 Task: Create List SMS in Board Crisis Management to Workspace Advertising Technology. Create List Social Media in Board Public Speaking Training to Workspace Advertising Technology. Create List Blogging in Board Sales Forecasting and Budgeting to Workspace Advertising Technology
Action: Mouse moved to (443, 105)
Screenshot: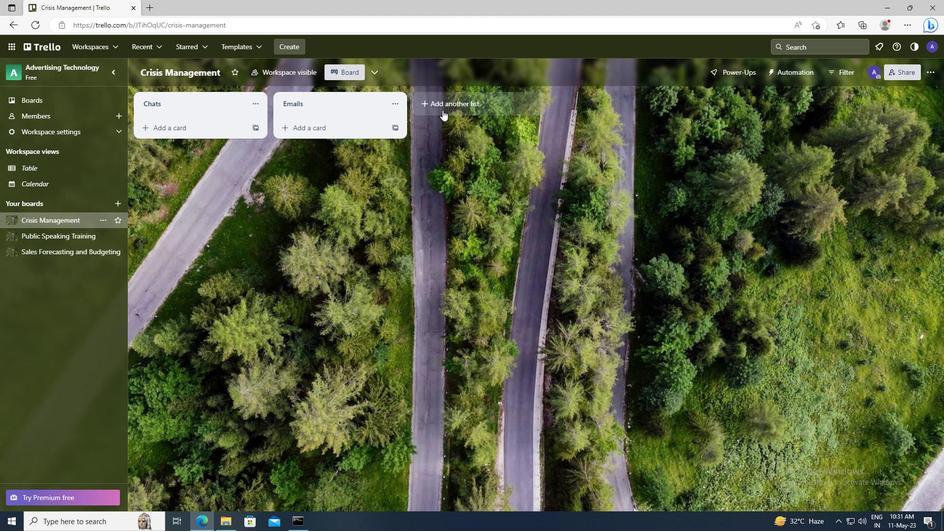 
Action: Mouse pressed left at (443, 105)
Screenshot: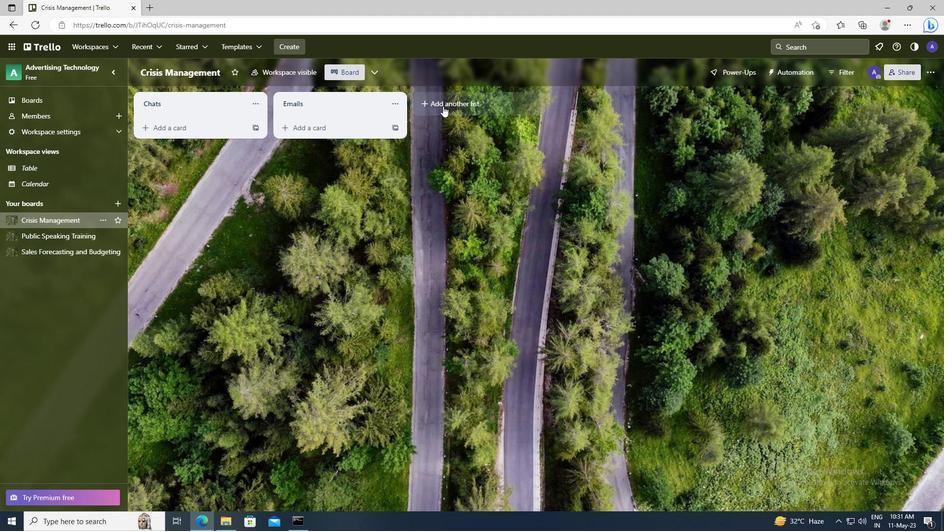 
Action: Key pressed <Key.shift>SMS
Screenshot: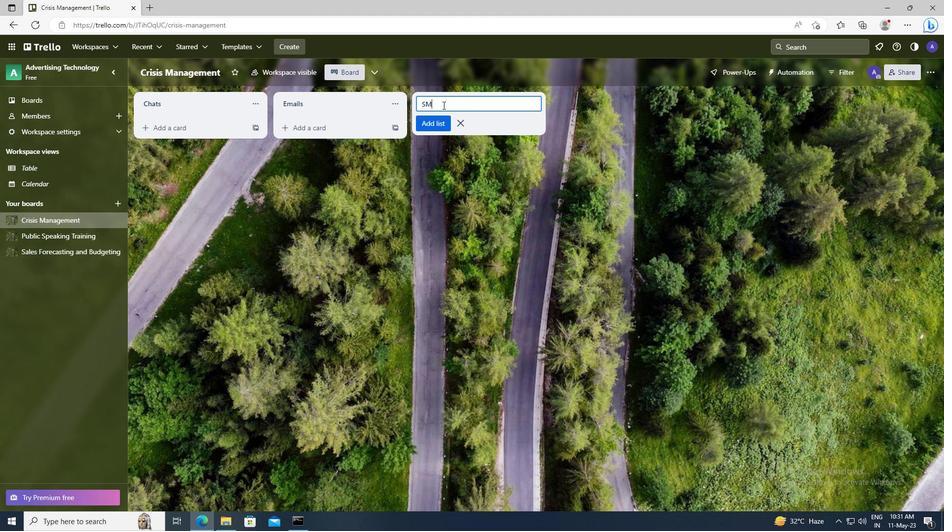 
Action: Mouse moved to (440, 120)
Screenshot: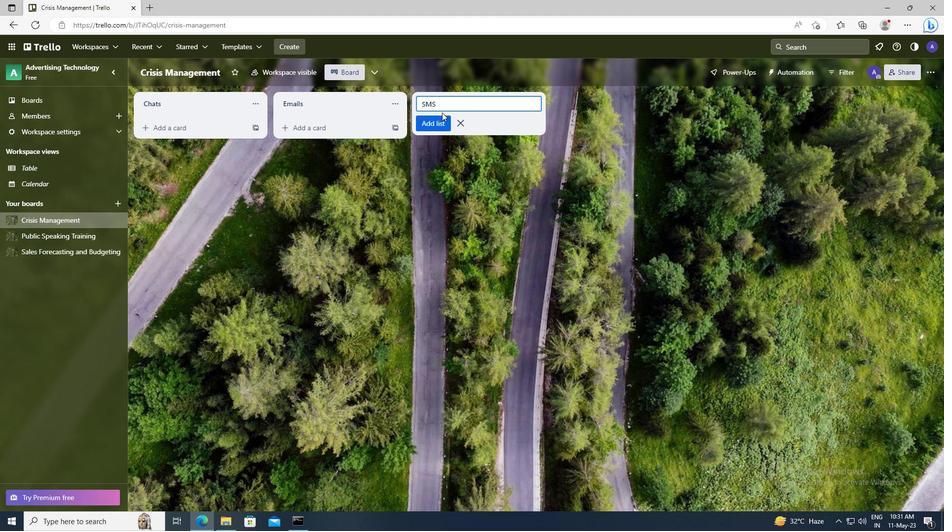 
Action: Mouse pressed left at (440, 120)
Screenshot: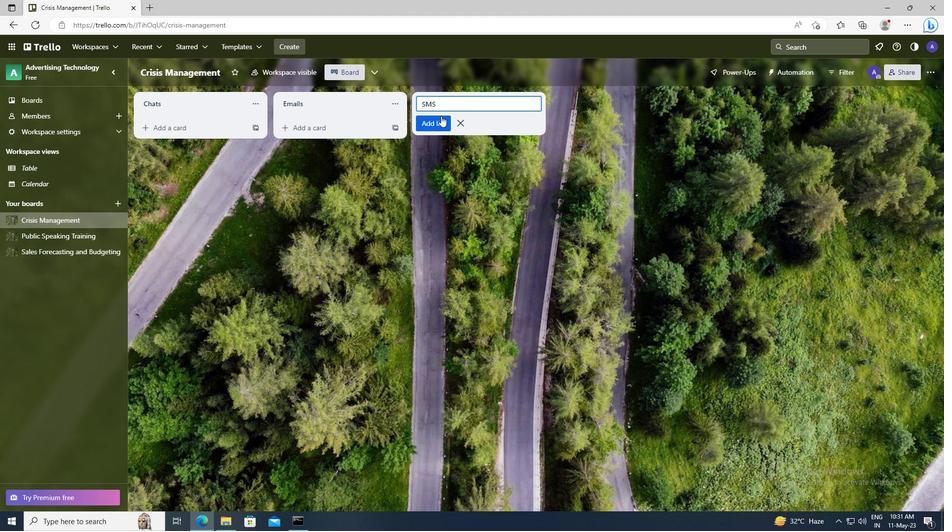 
Action: Mouse moved to (57, 236)
Screenshot: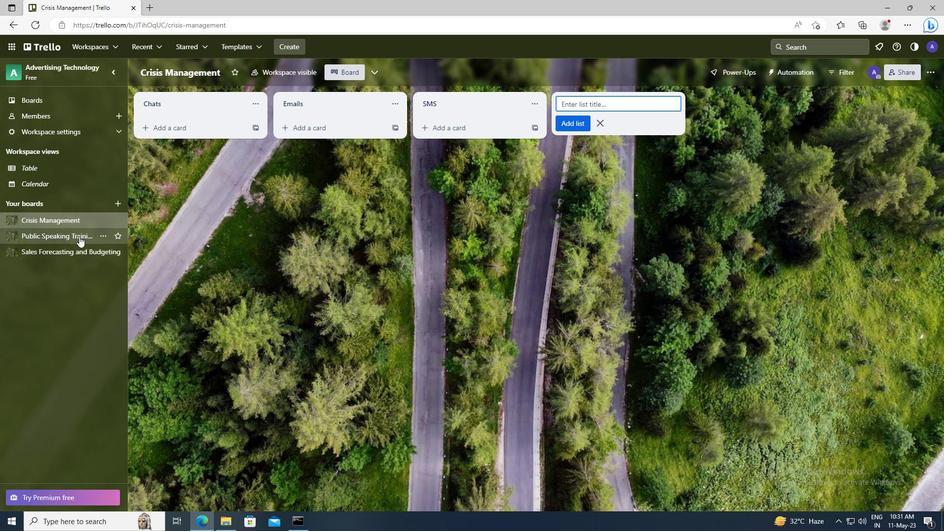 
Action: Mouse pressed left at (57, 236)
Screenshot: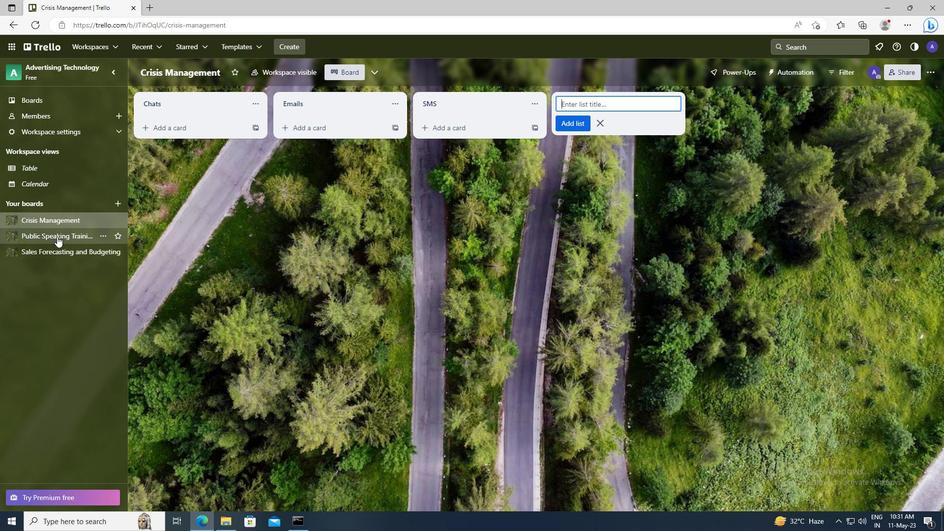 
Action: Mouse moved to (439, 105)
Screenshot: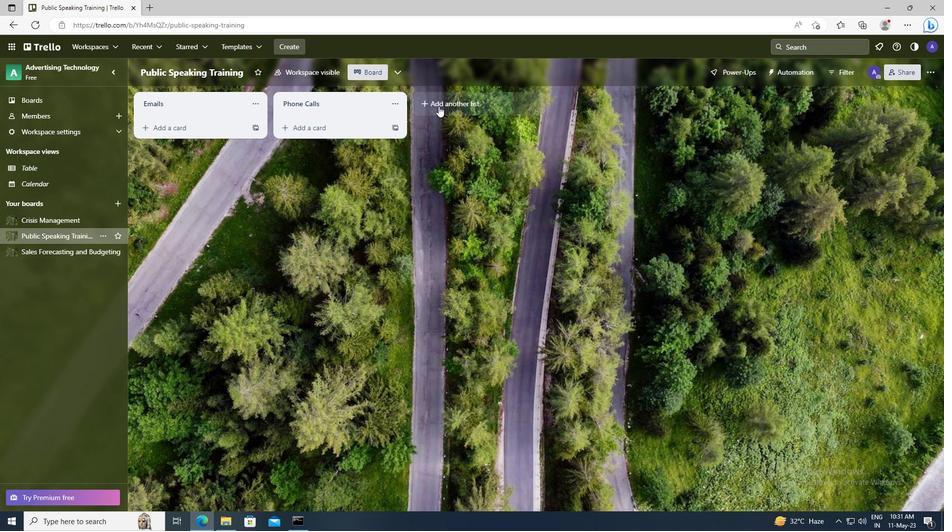 
Action: Mouse pressed left at (439, 105)
Screenshot: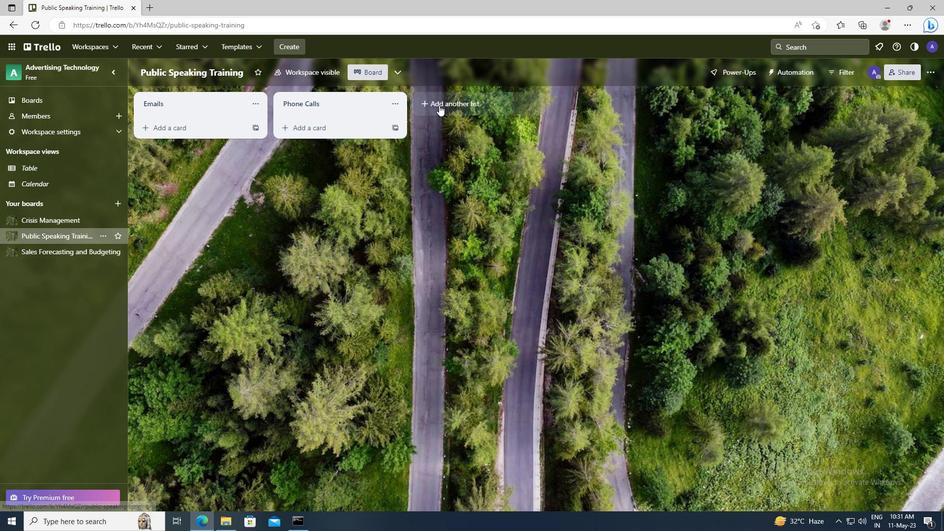 
Action: Key pressed <Key.shift>SOCIAL<Key.space><Key.shift>MEDIA
Screenshot: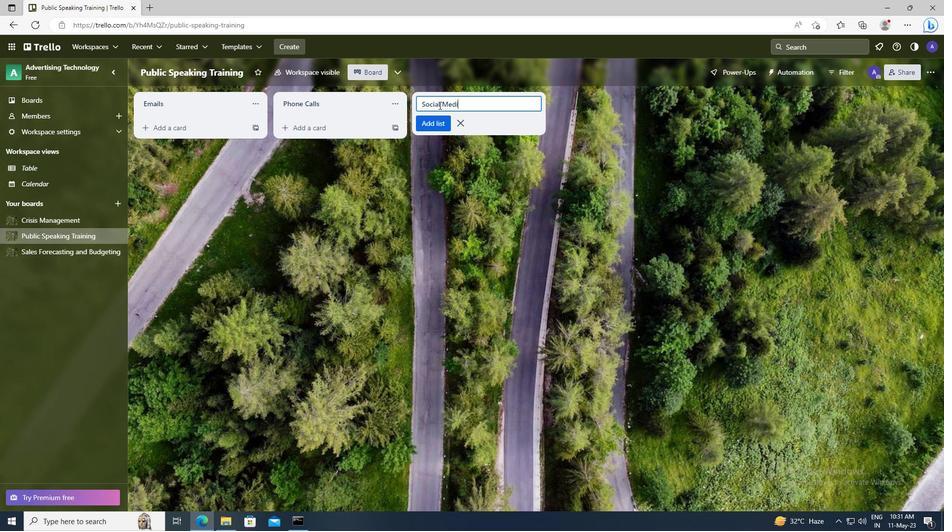 
Action: Mouse moved to (439, 116)
Screenshot: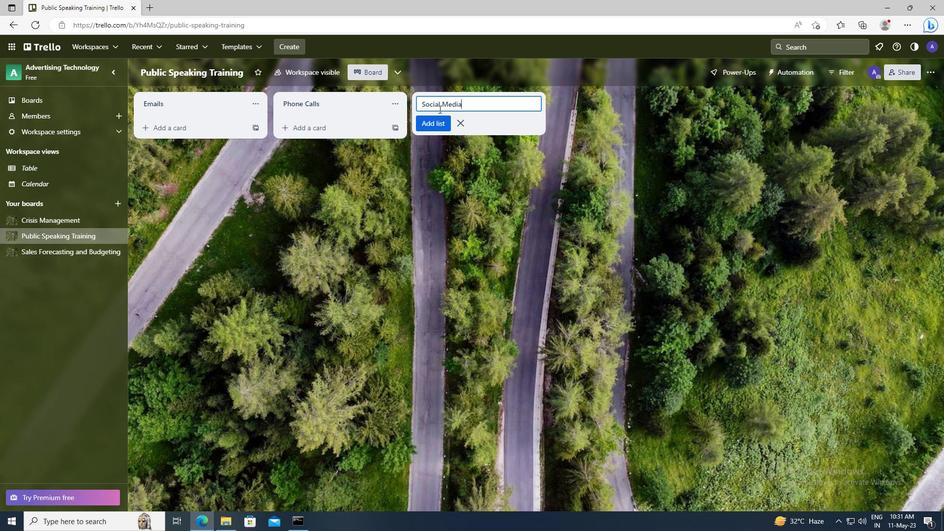 
Action: Mouse pressed left at (439, 116)
Screenshot: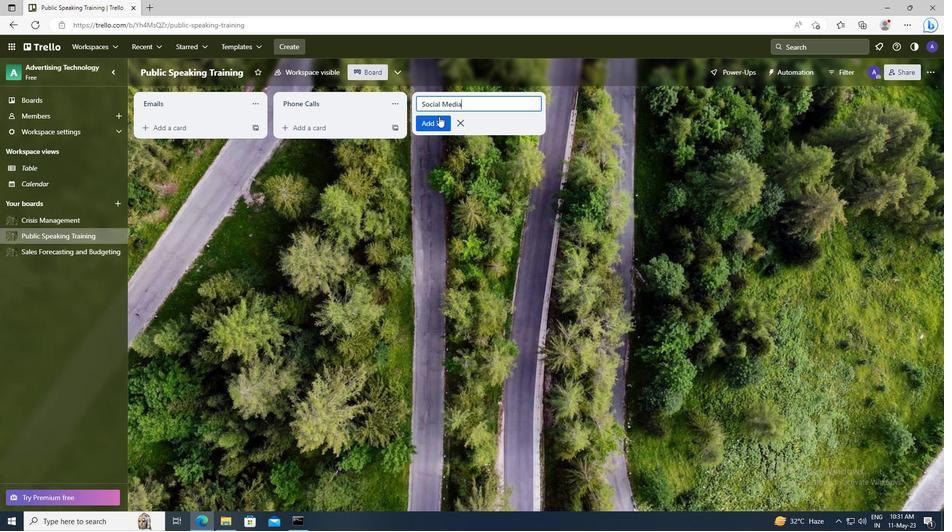
Action: Mouse moved to (70, 255)
Screenshot: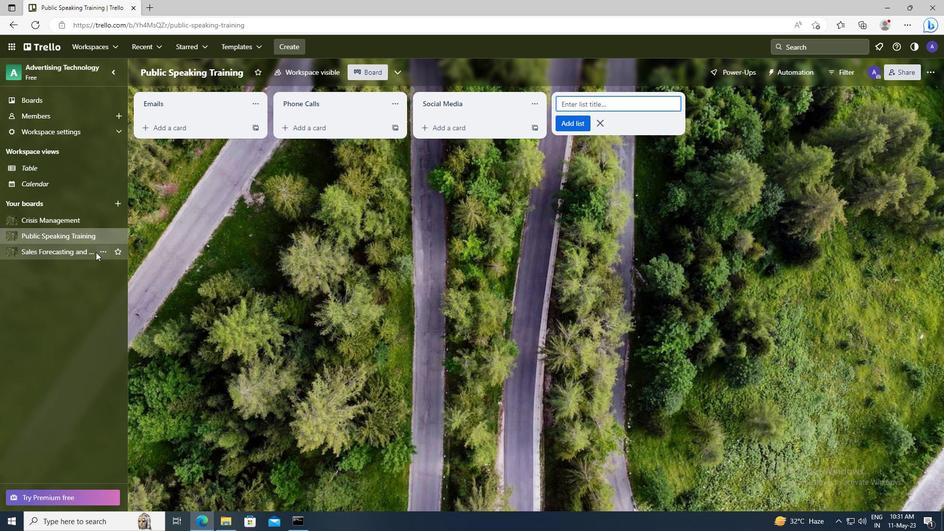 
Action: Mouse pressed left at (70, 255)
Screenshot: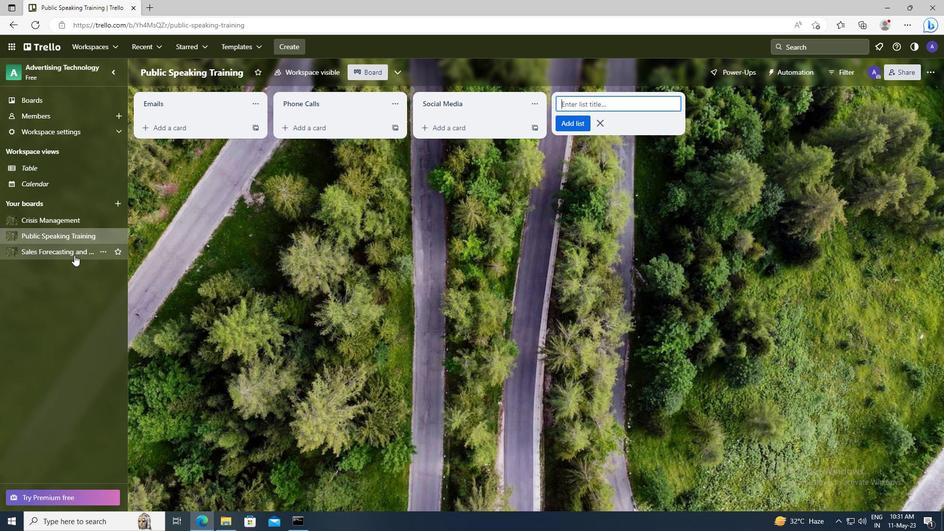 
Action: Mouse moved to (448, 103)
Screenshot: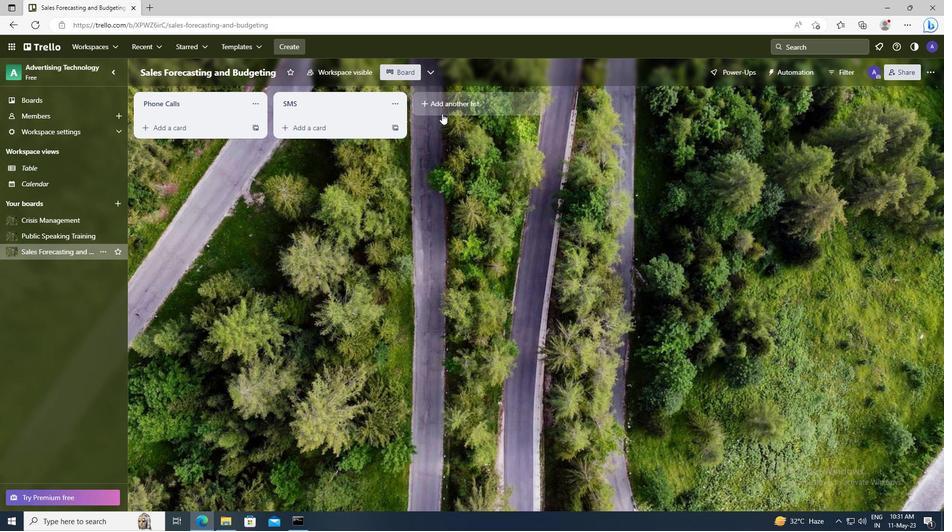 
Action: Mouse pressed left at (448, 103)
Screenshot: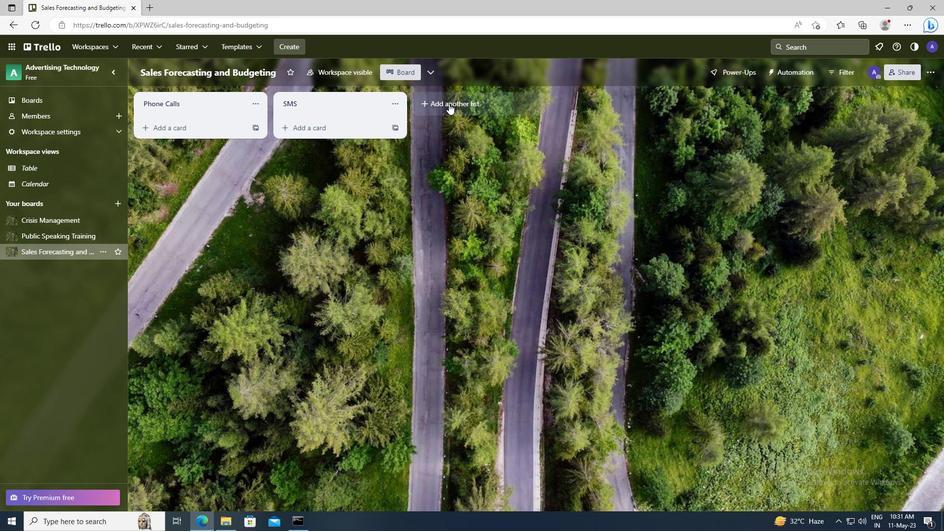 
Action: Key pressed <Key.shift>BLOGGING
Screenshot: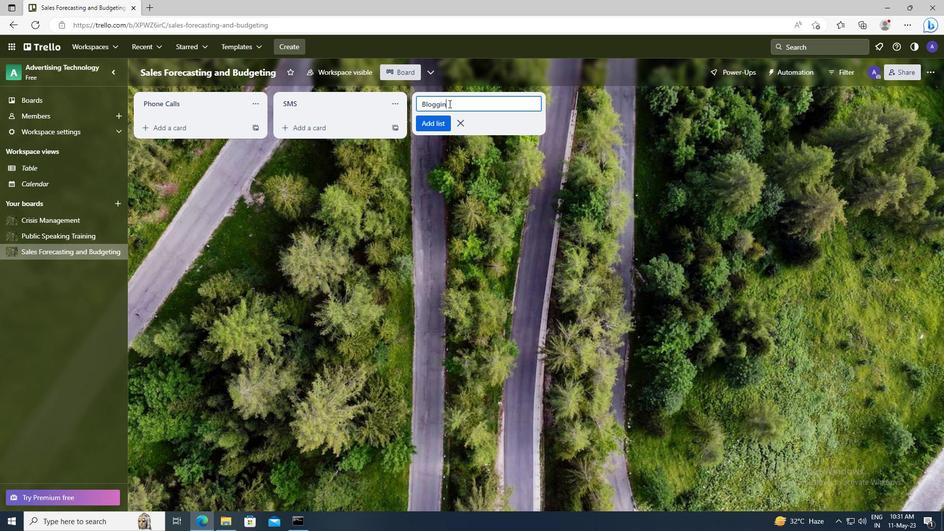 
Action: Mouse moved to (443, 124)
Screenshot: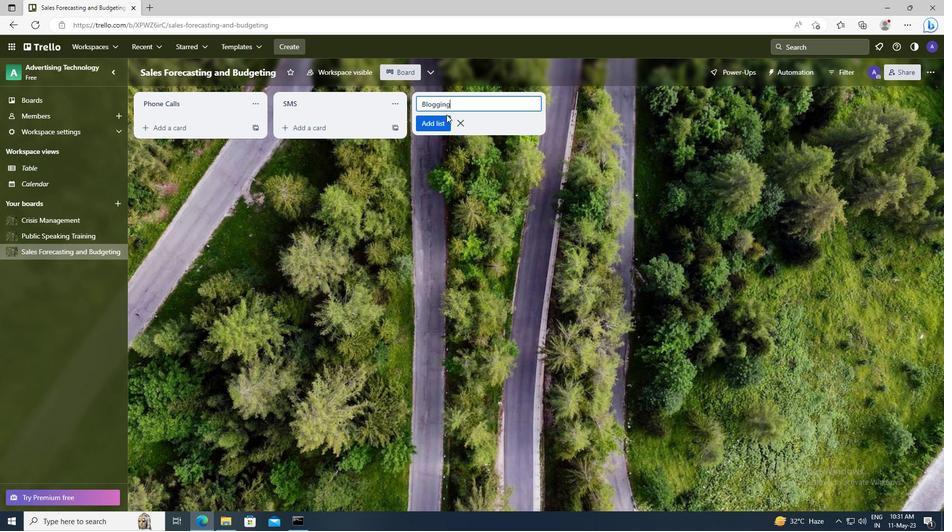 
Action: Mouse pressed left at (443, 124)
Screenshot: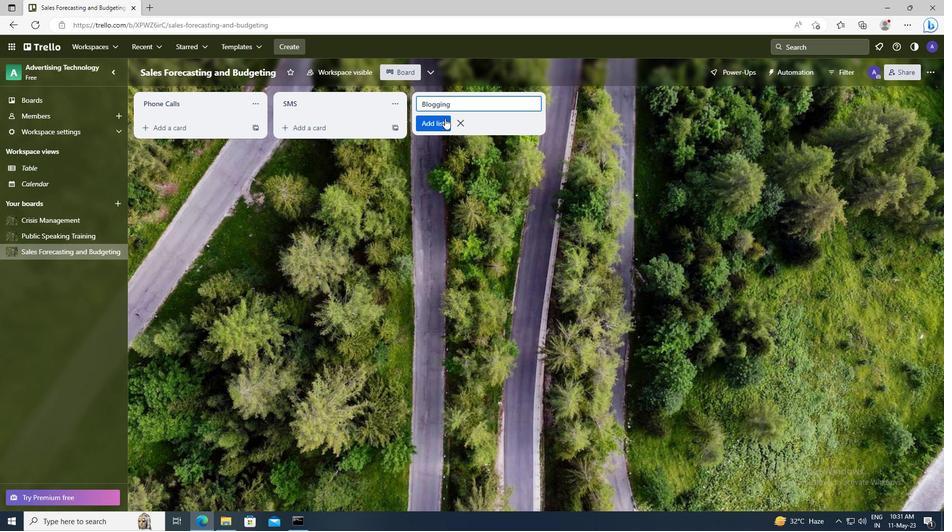 
